 Task: Add Sprouts All-Natural Ground Turkey 93% Lean to the cart.
Action: Mouse pressed left at (19, 114)
Screenshot: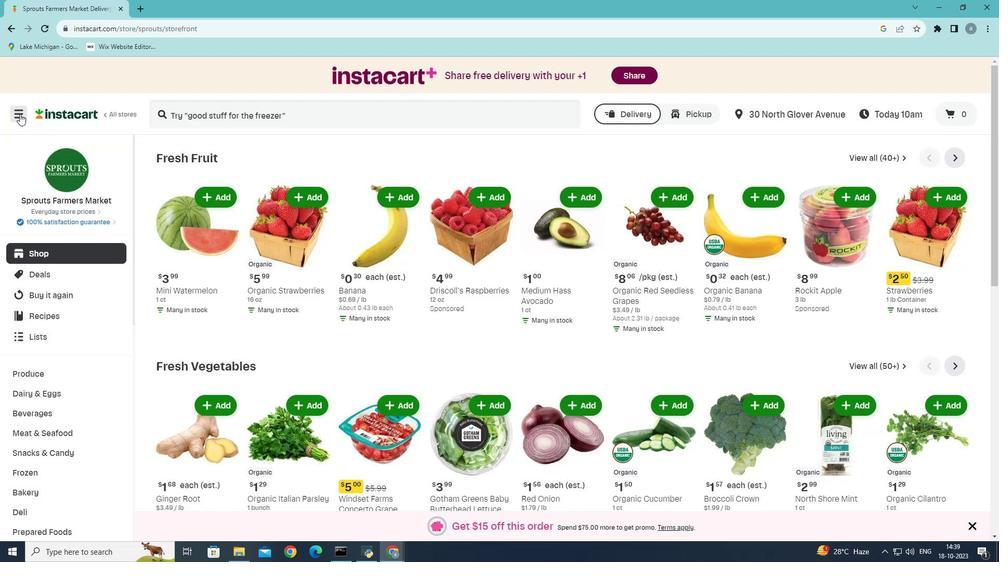 
Action: Mouse moved to (47, 307)
Screenshot: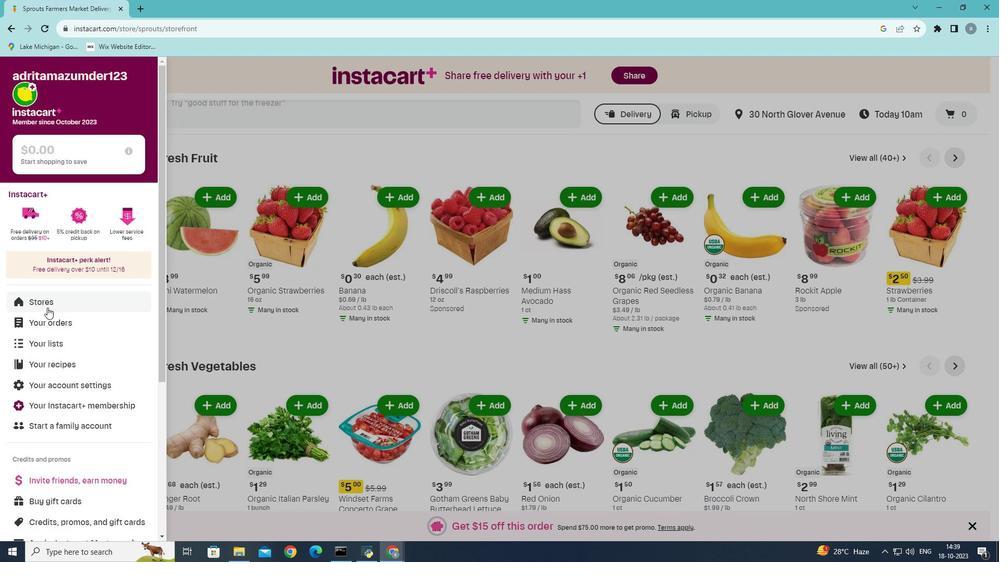 
Action: Mouse pressed left at (47, 307)
Screenshot: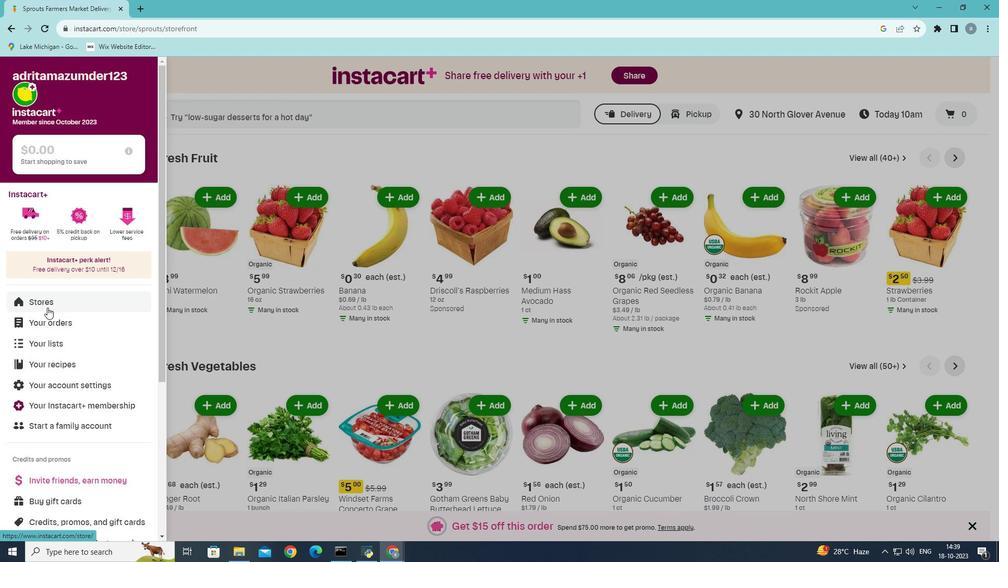 
Action: Mouse moved to (252, 123)
Screenshot: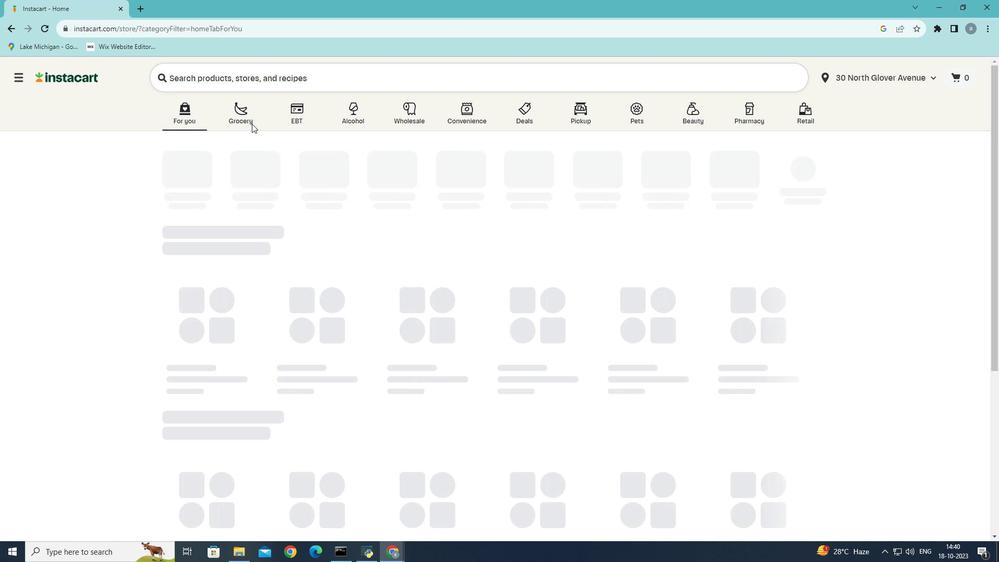 
Action: Mouse pressed left at (252, 123)
Screenshot: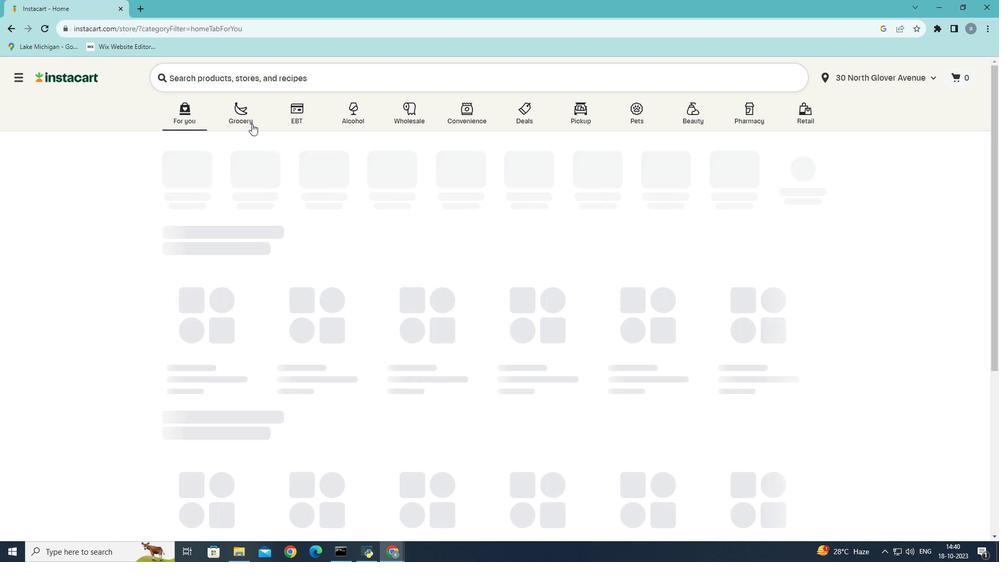 
Action: Mouse moved to (259, 334)
Screenshot: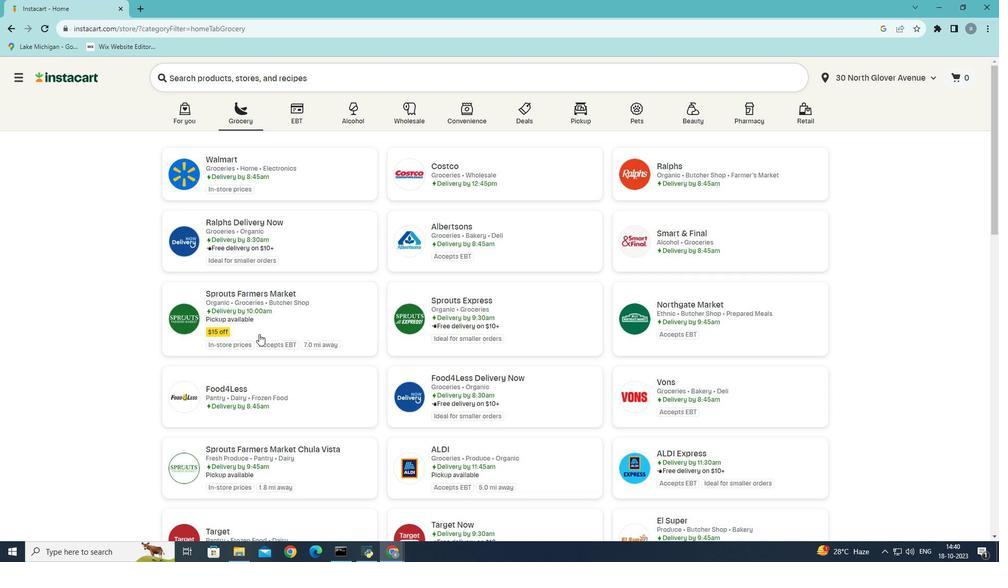 
Action: Mouse pressed left at (259, 334)
Screenshot: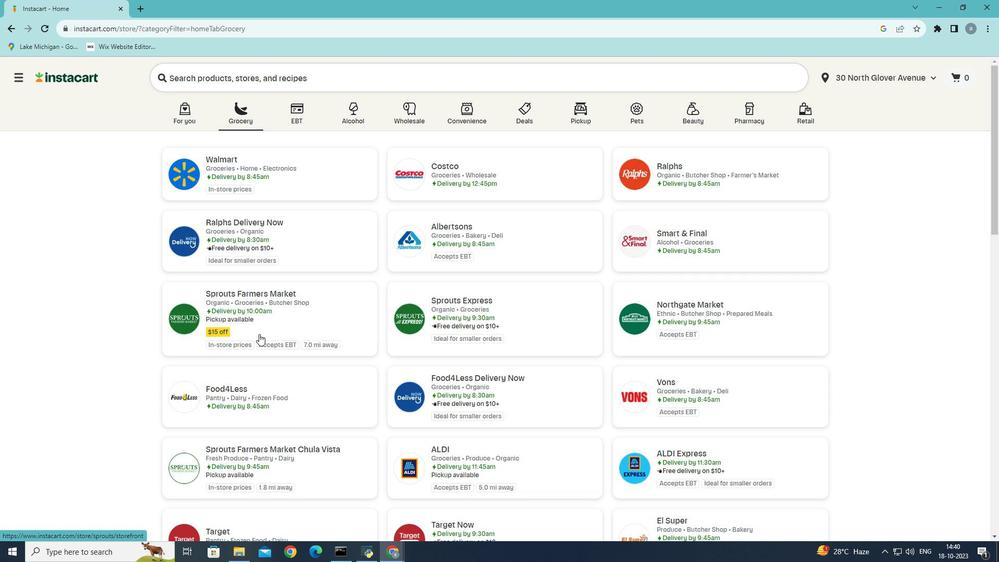 
Action: Mouse moved to (33, 430)
Screenshot: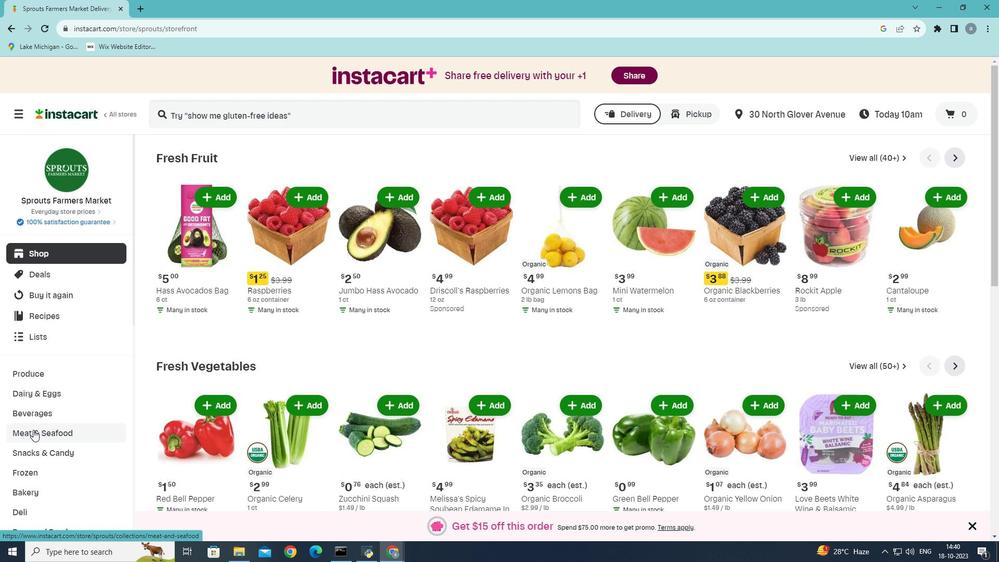 
Action: Mouse pressed left at (33, 430)
Screenshot: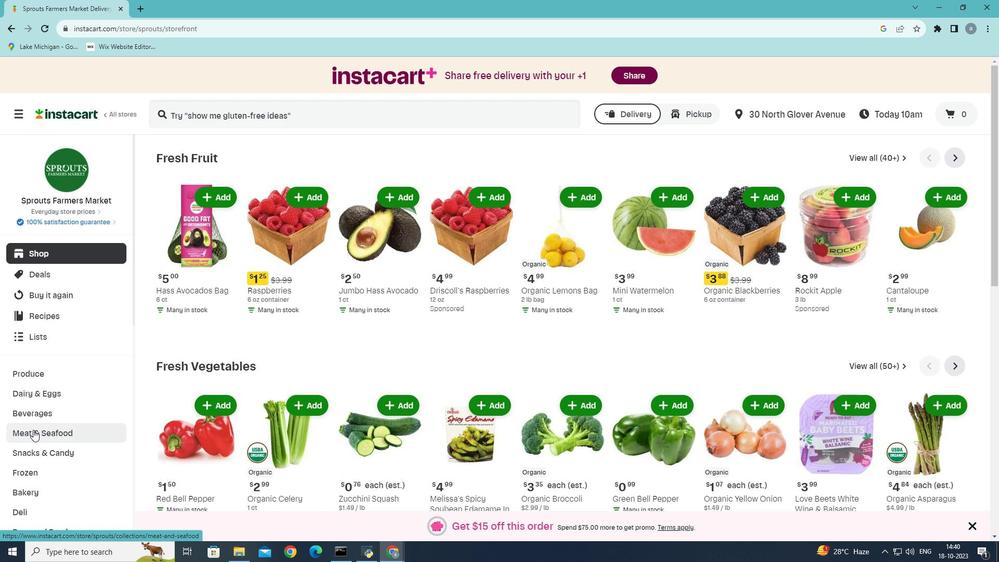 
Action: Mouse moved to (373, 185)
Screenshot: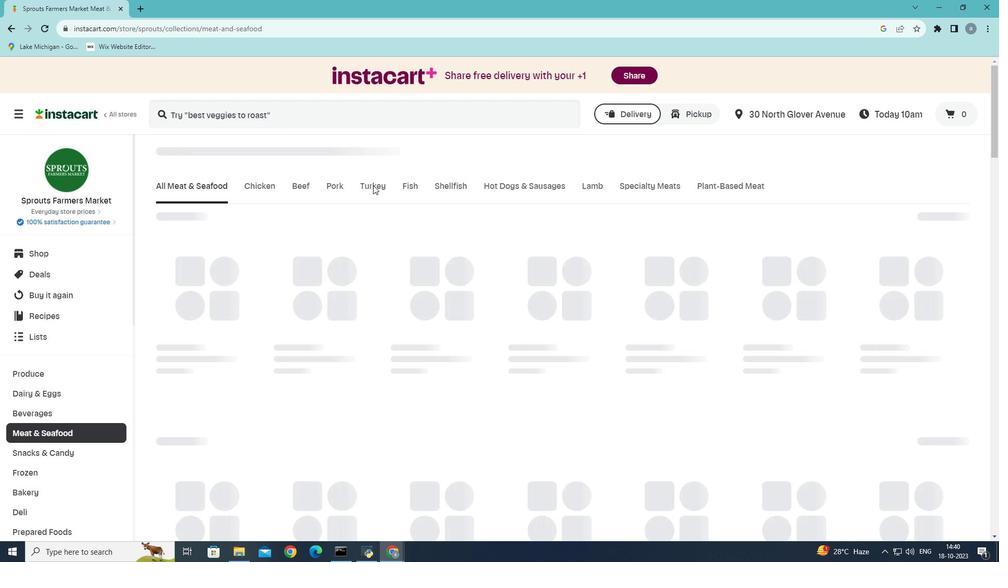 
Action: Mouse pressed left at (373, 185)
Screenshot: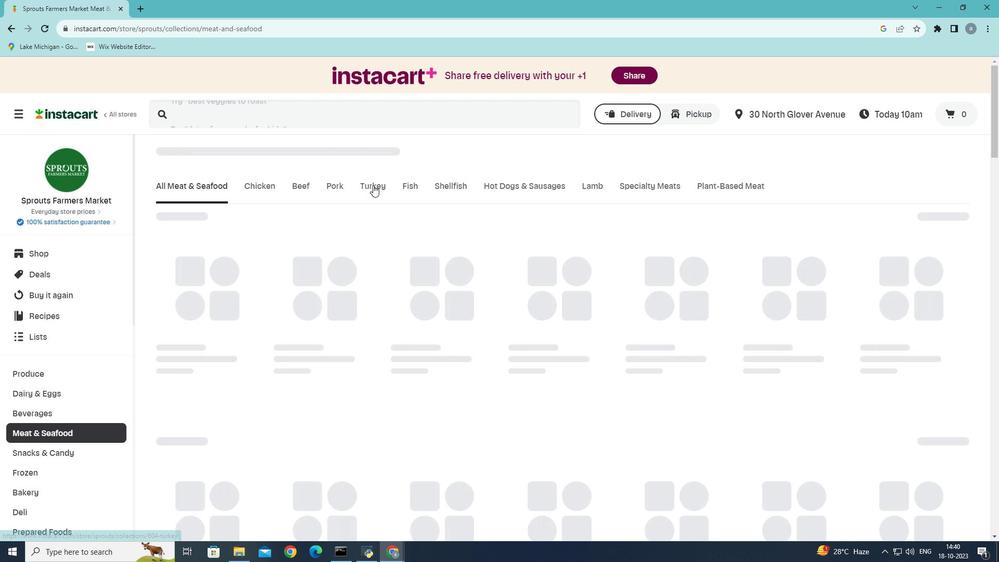 
Action: Mouse moved to (51, 429)
Screenshot: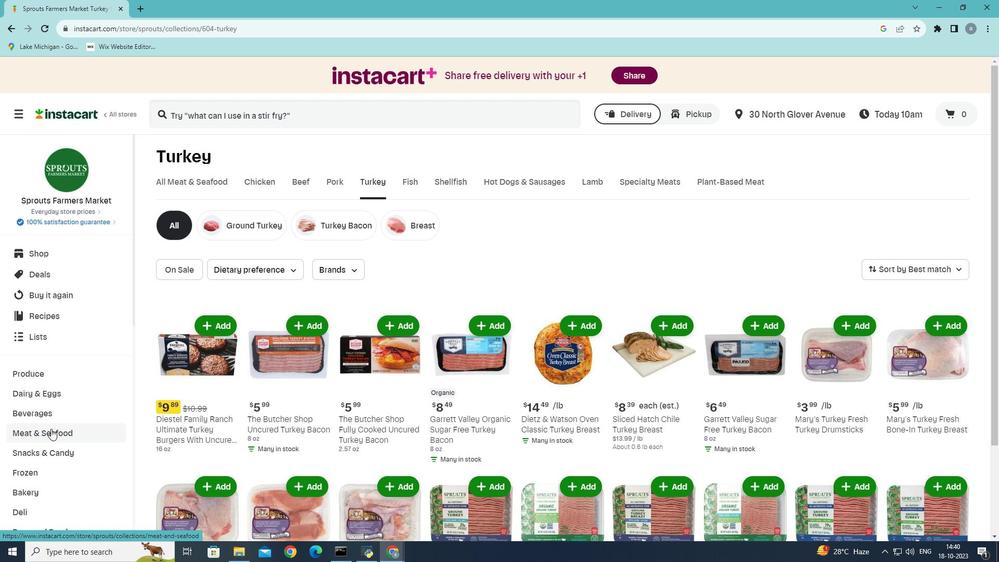 
Action: Mouse pressed left at (51, 429)
Screenshot: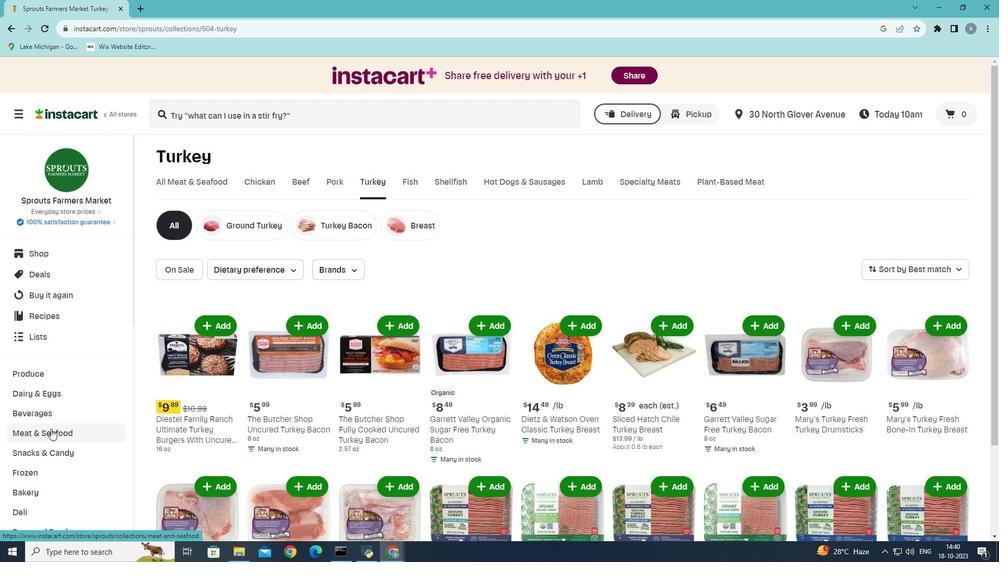 
Action: Mouse moved to (371, 179)
Screenshot: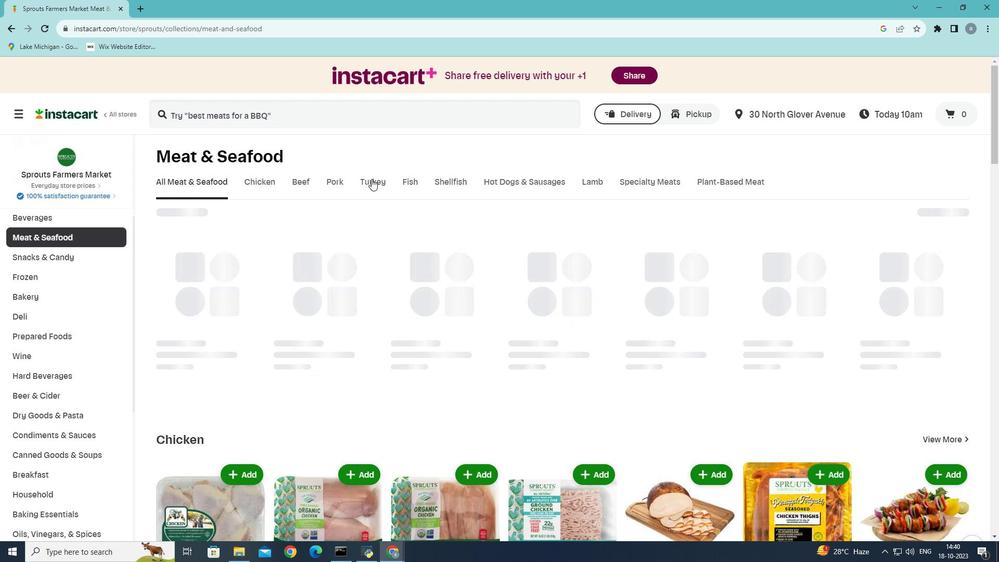 
Action: Mouse pressed left at (371, 179)
Screenshot: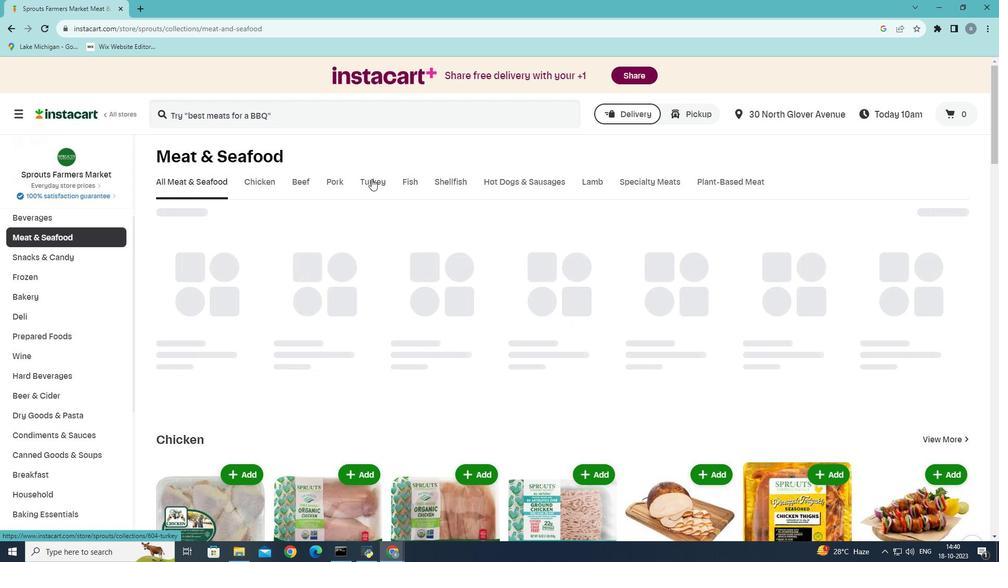 
Action: Mouse moved to (264, 227)
Screenshot: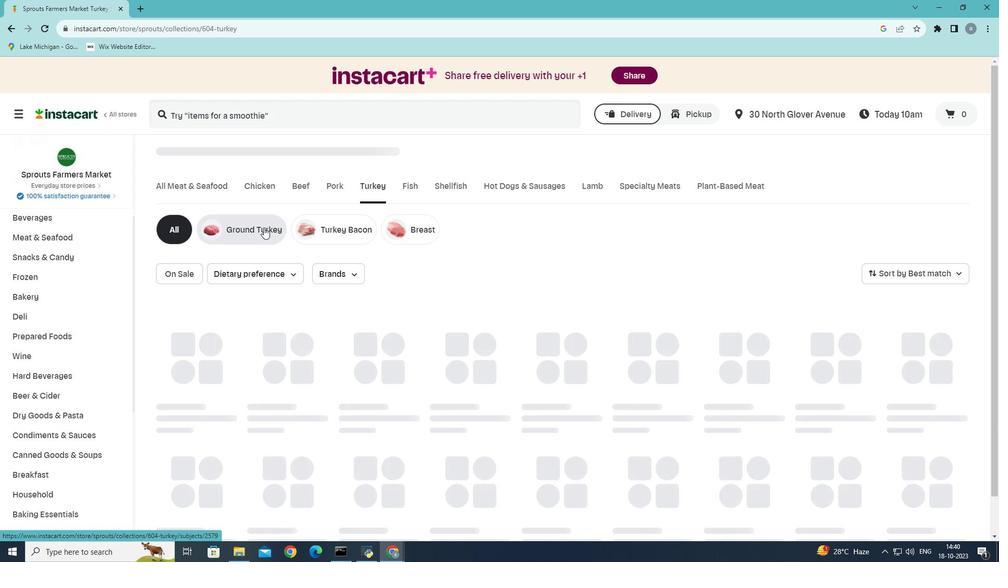 
Action: Mouse pressed left at (264, 227)
Screenshot: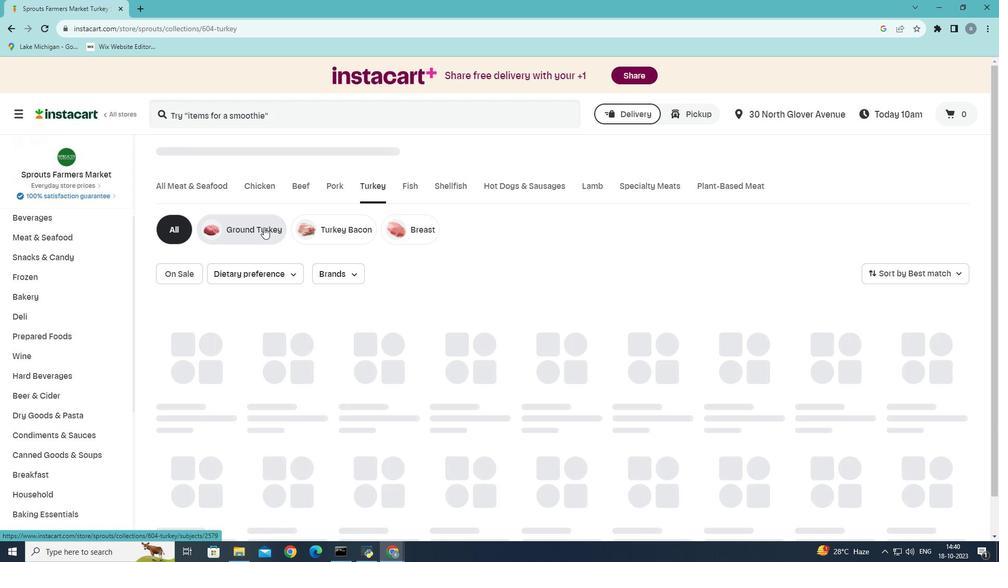 
Action: Mouse moved to (299, 324)
Screenshot: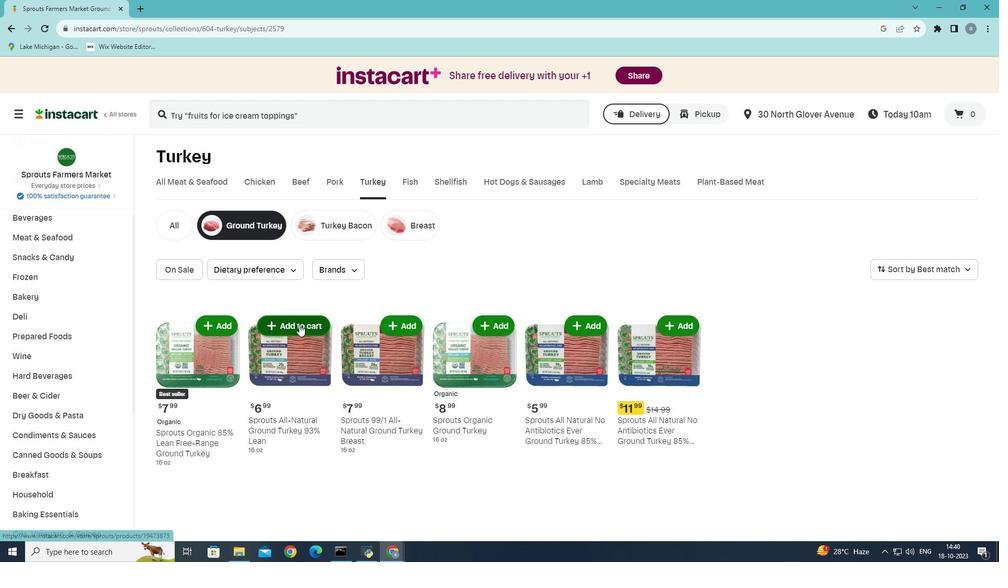
Action: Mouse pressed left at (299, 324)
Screenshot: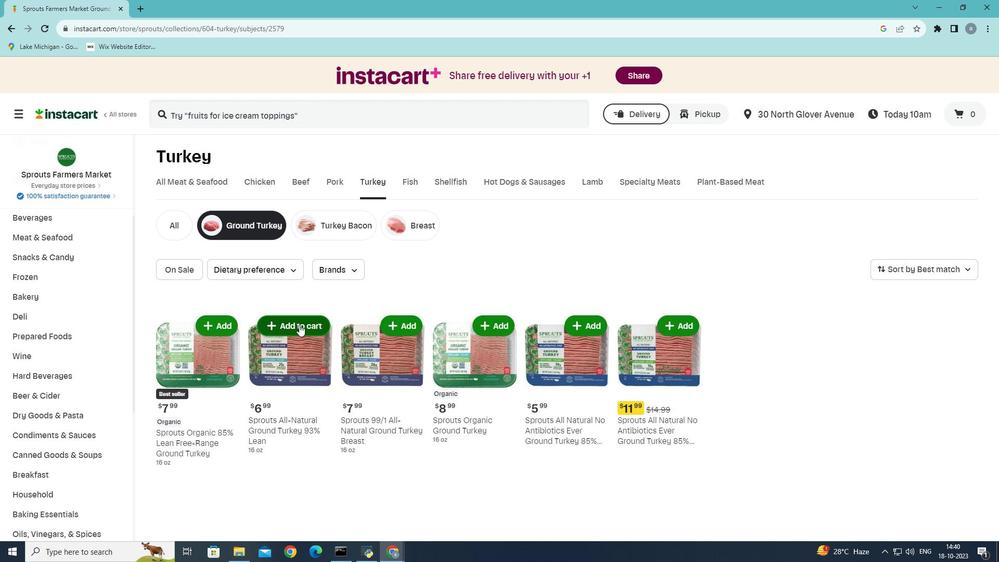 
